 Task: Create a rule from the Recommended list, Task Added to this Project -> add SubTasks in the project TruTech with SubTasks Gather and Analyse Requirements , Design and Implement Solution , System Test and UAT , Release to Production / Go Live.
Action: Mouse moved to (45, 305)
Screenshot: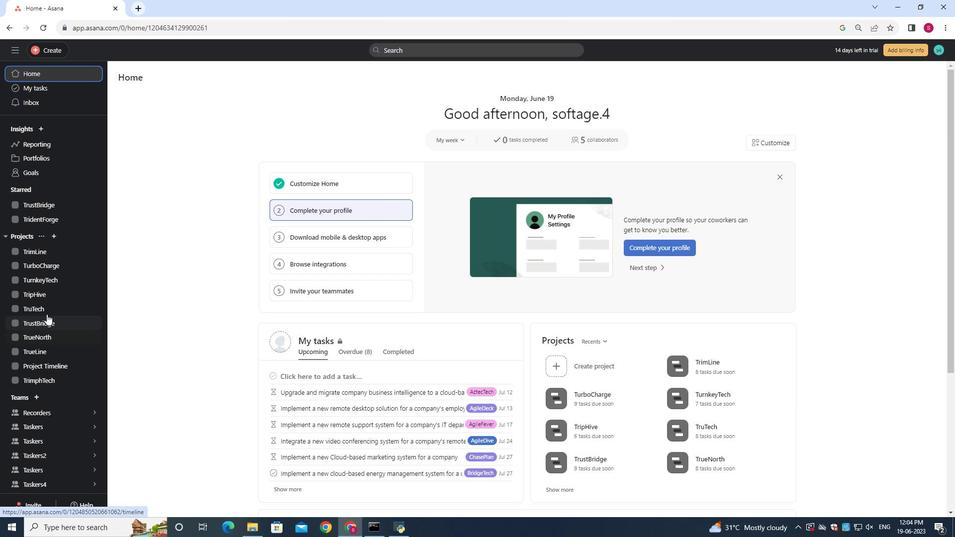
Action: Mouse pressed left at (45, 305)
Screenshot: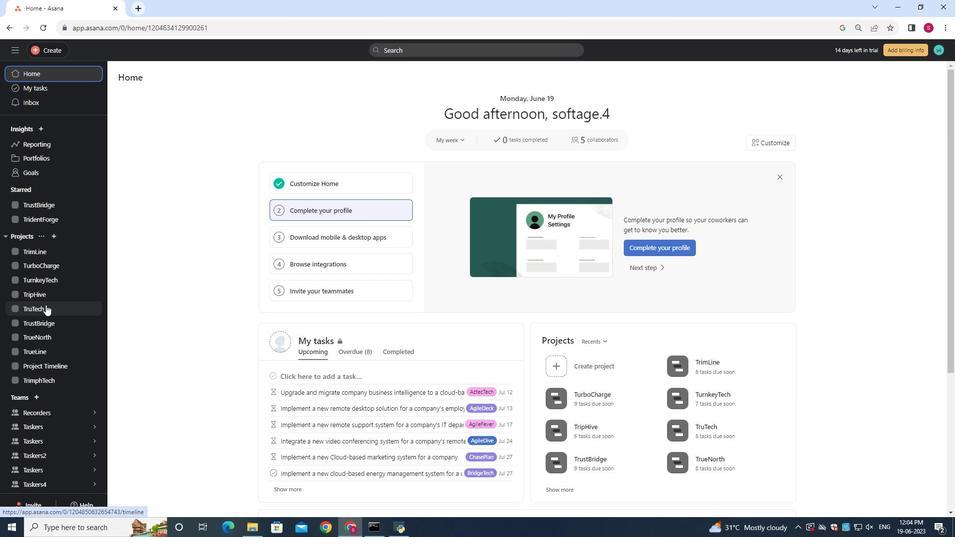 
Action: Mouse moved to (912, 86)
Screenshot: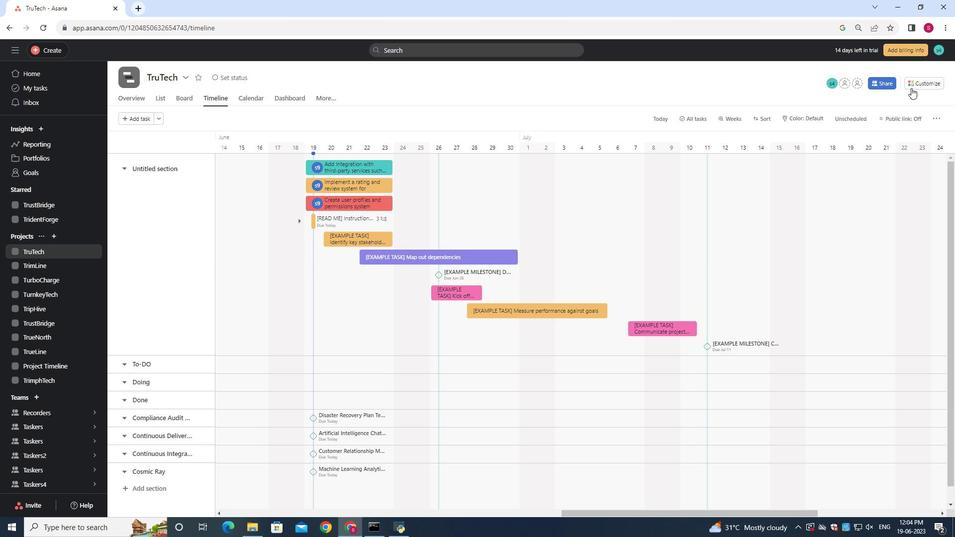 
Action: Mouse pressed left at (912, 86)
Screenshot: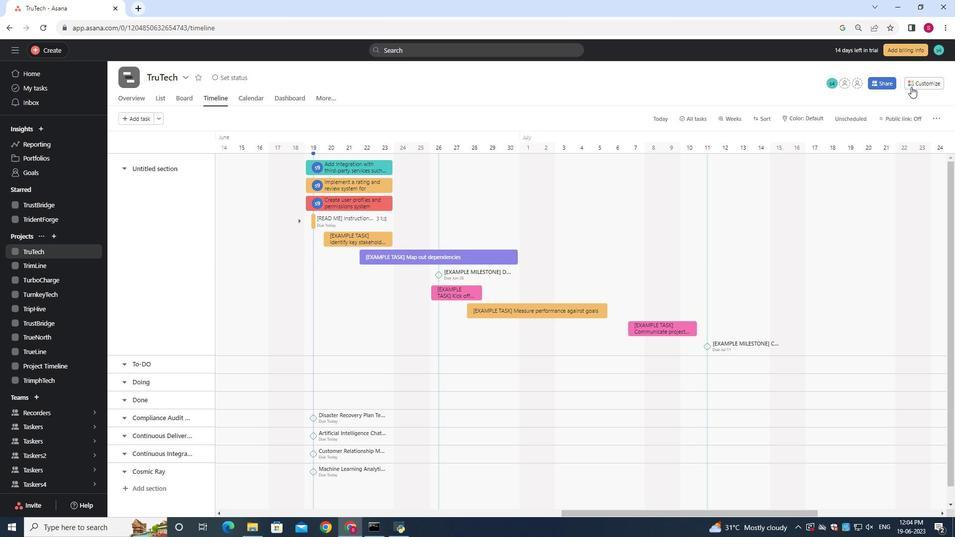 
Action: Mouse moved to (758, 229)
Screenshot: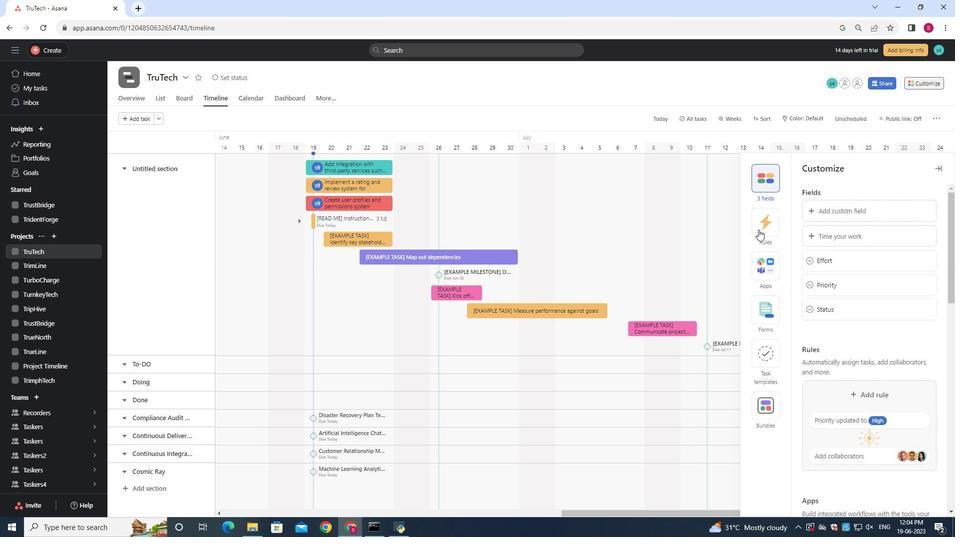 
Action: Mouse pressed left at (758, 229)
Screenshot: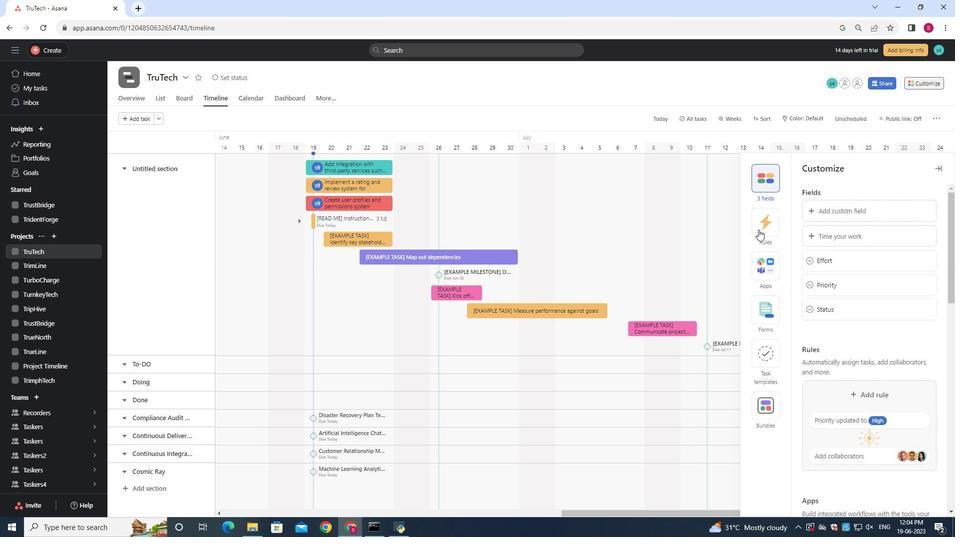 
Action: Mouse moved to (861, 235)
Screenshot: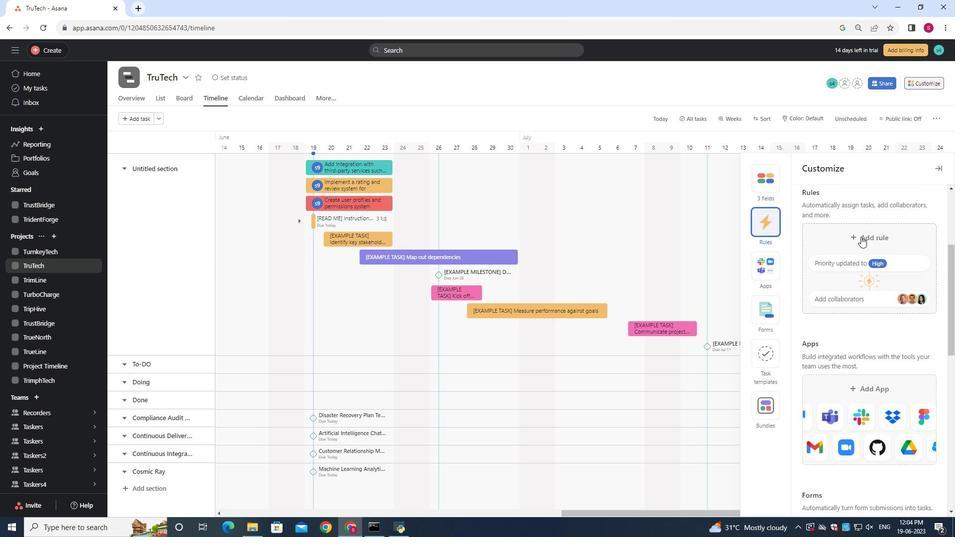 
Action: Mouse pressed left at (861, 235)
Screenshot: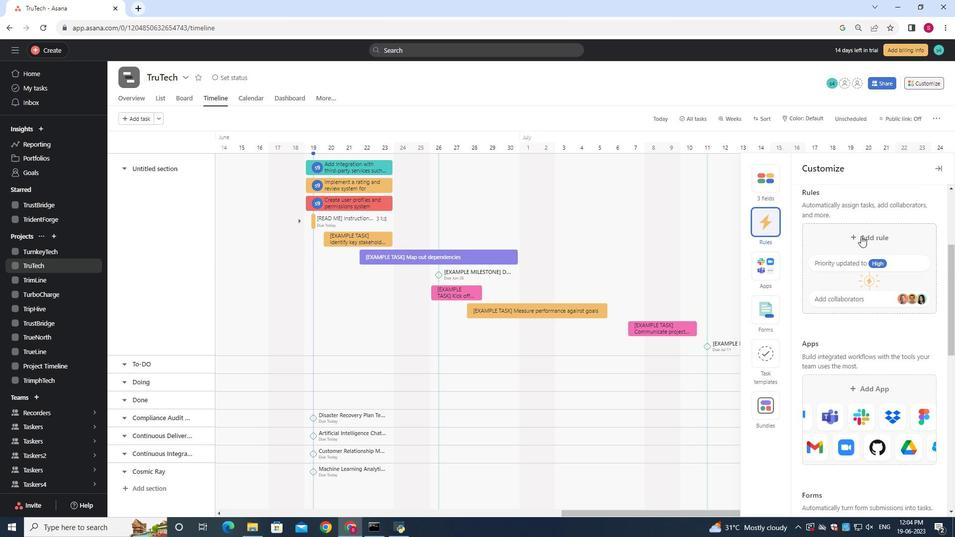 
Action: Mouse moved to (614, 145)
Screenshot: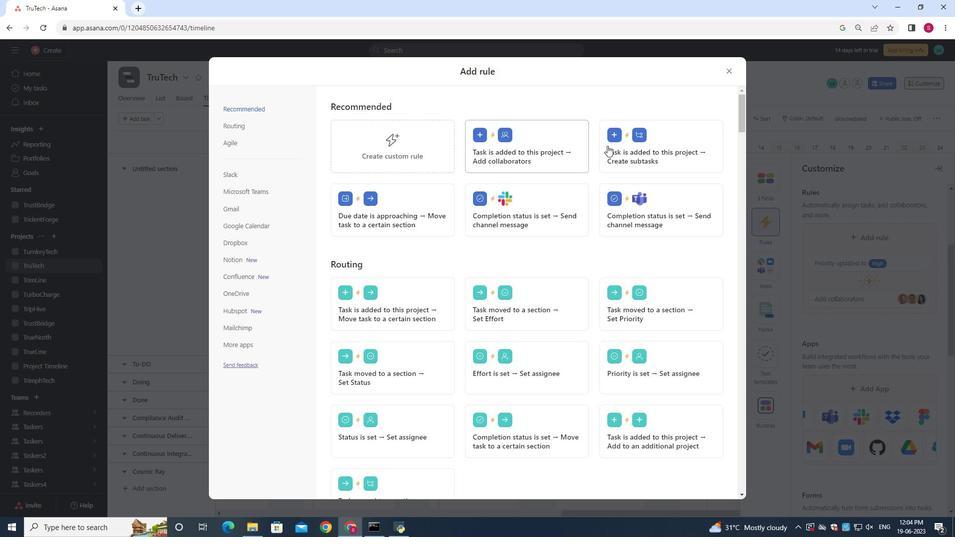 
Action: Mouse pressed left at (614, 145)
Screenshot: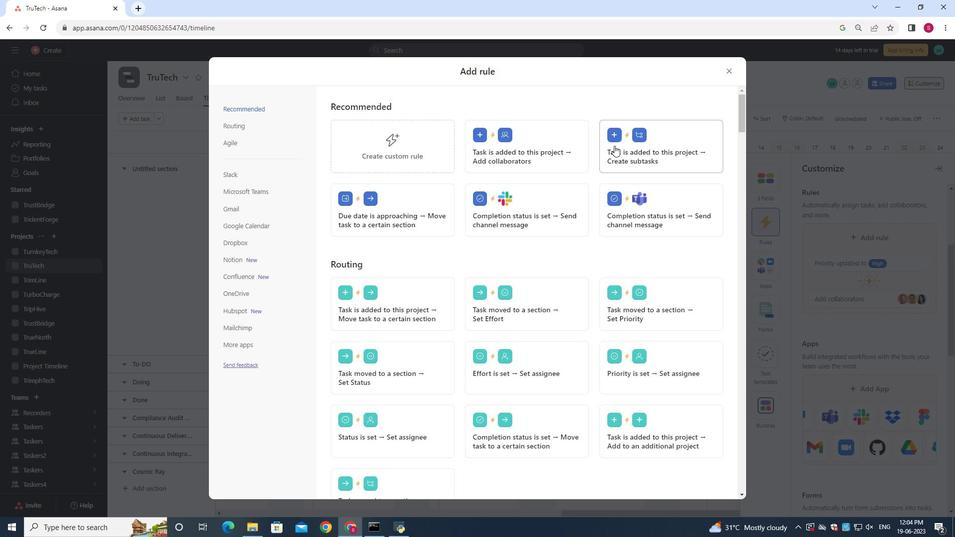 
Action: Mouse moved to (568, 176)
Screenshot: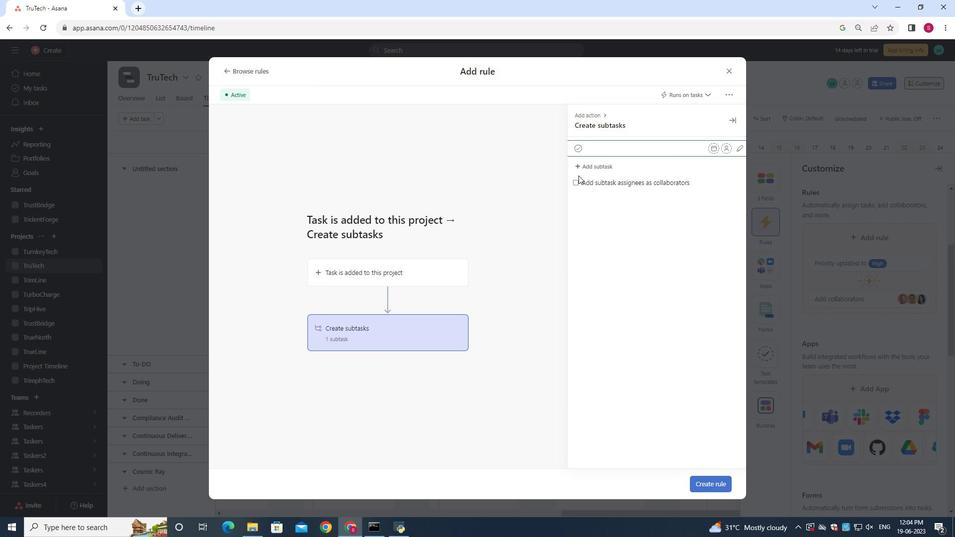 
Action: Key pressed <Key.shift>Gather<Key.space>and<Key.space><Key.shift>Analyse<Key.space><Key.shift>Requirements<Key.enter><Key.shift><Key.shift><Key.shift>Design<Key.space>as<Key.backspace><Key.backspace>ans<Key.backspace>d<Key.space><Key.shift><Key.shift><Key.shift>Implement<Key.space><Key.shift>Solution<Key.space><Key.enter><Key.shift>System<Key.space><Key.shift>Test<Key.space>and<Key.space><Key.shift>UAT<Key.enter><Key.shift><Key.shift><Key.shift><Key.shift><Key.shift><Key.shift><Key.shift><Key.shift><Key.shift><Key.shift><Key.shift><Key.shift><Key.shift><Key.shift><Key.shift><Key.shift>Release<Key.space>to<Key.space><Key.shift>Production<Key.space>/<Key.space><Key.shift>Go<Key.space><Key.shift>Live
Screenshot: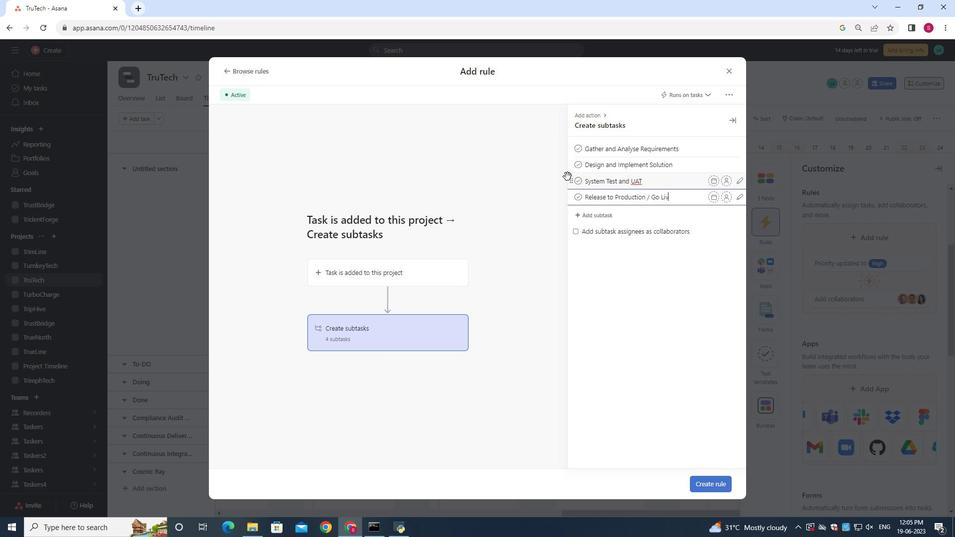 
Action: Mouse moved to (693, 477)
Screenshot: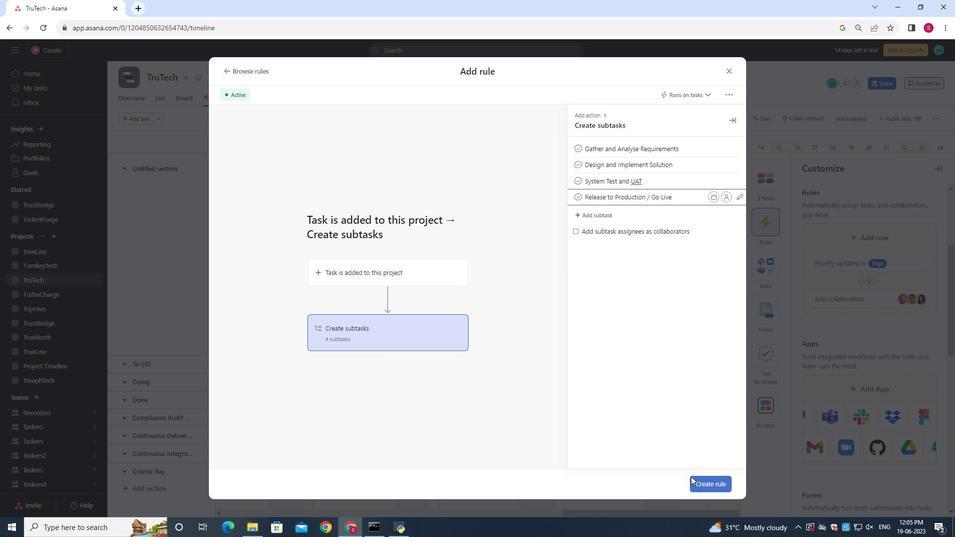 
Action: Mouse pressed left at (693, 477)
Screenshot: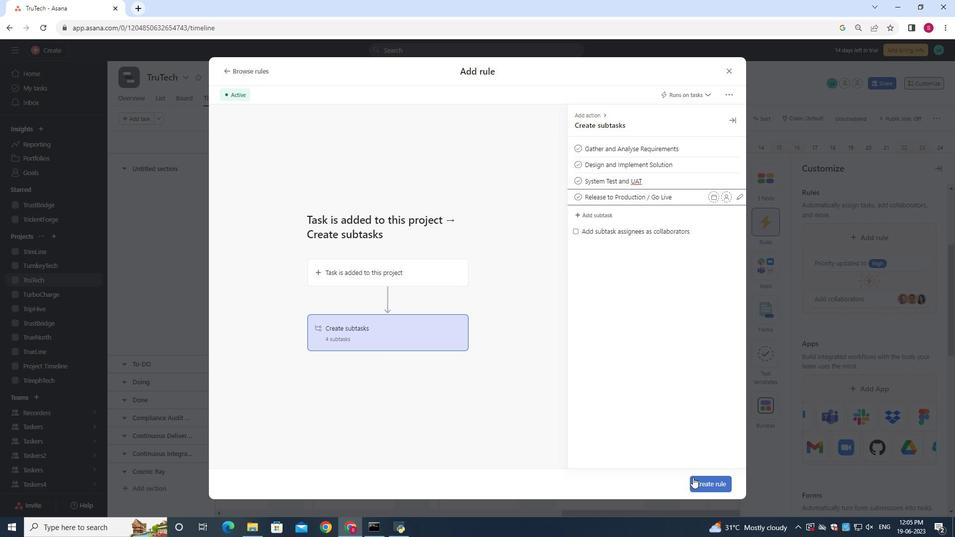 
Action: Mouse moved to (692, 468)
Screenshot: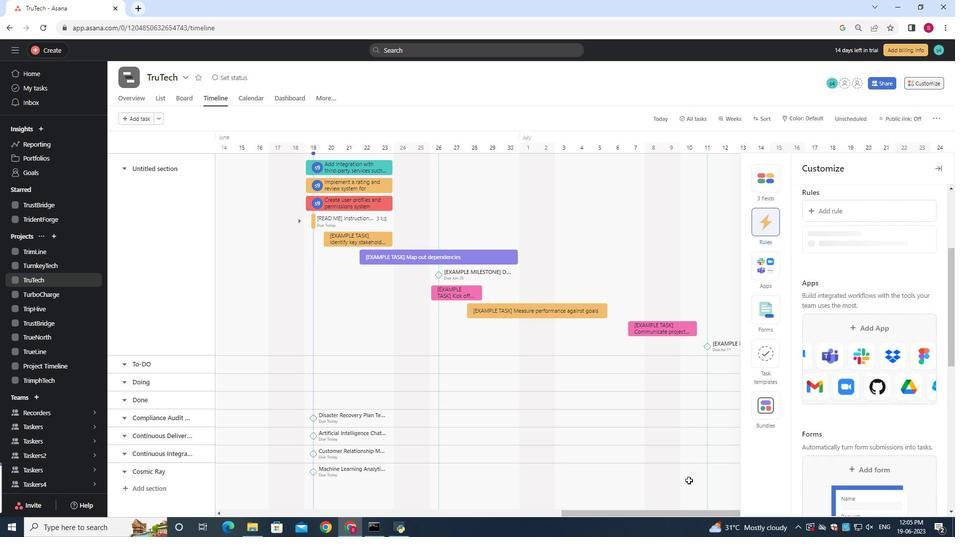 
